 Task: Assign in the project ZoneTech the issue 'Upgrade the search functionality of a web application to improve accuracy and relevancy of search results' to the sprint 'Starburst'.
Action: Mouse moved to (101, 157)
Screenshot: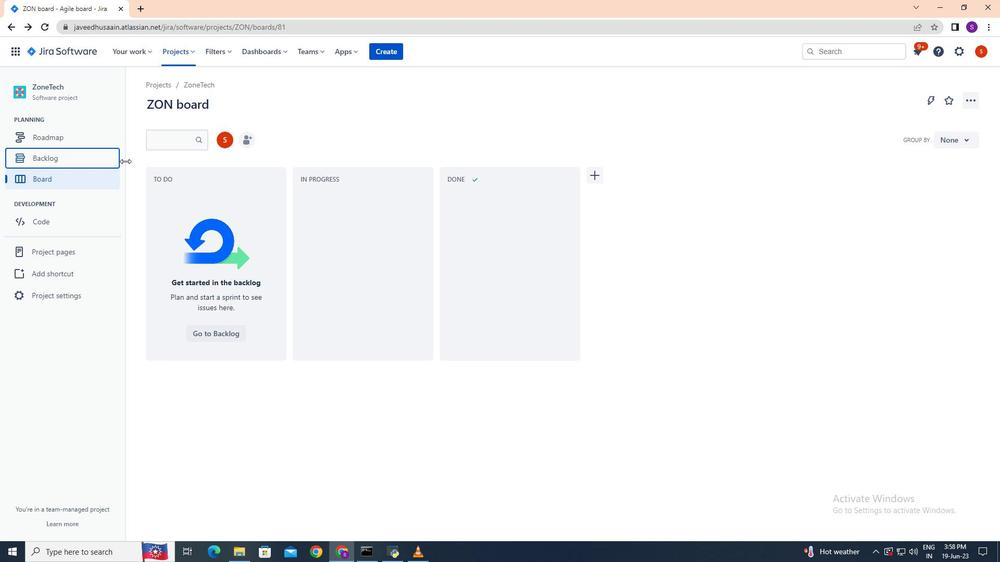 
Action: Mouse pressed left at (101, 157)
Screenshot: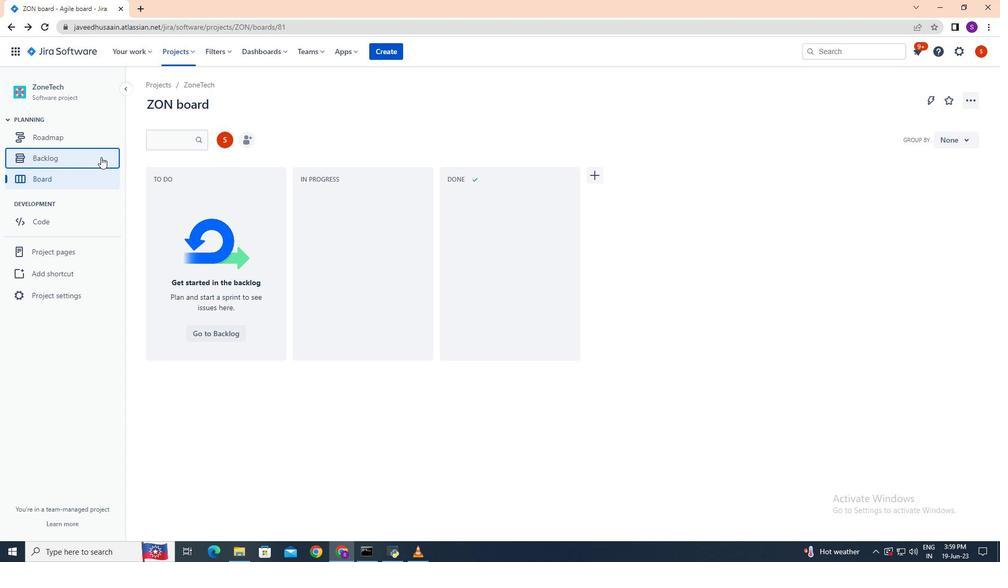 
Action: Mouse moved to (952, 275)
Screenshot: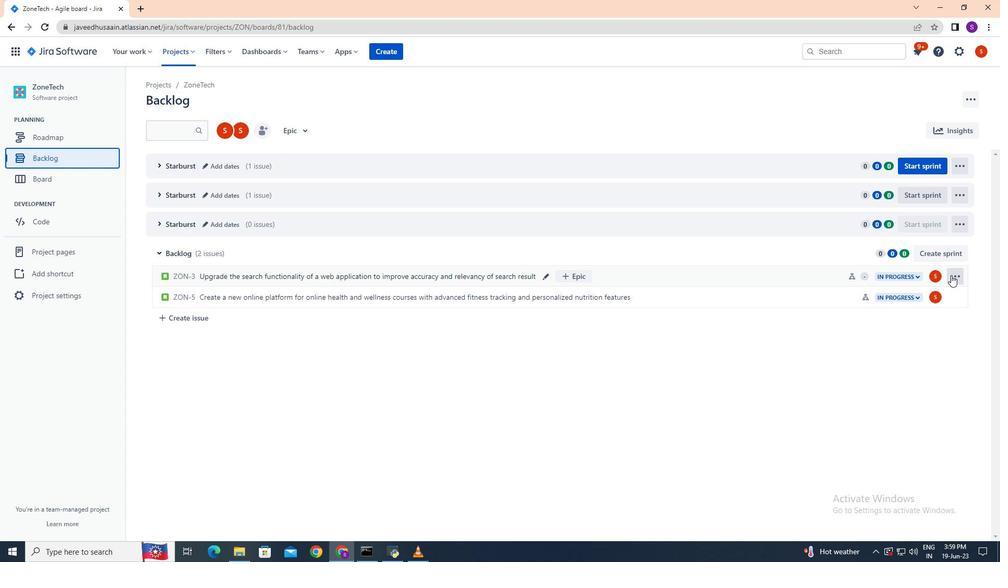 
Action: Mouse pressed left at (952, 275)
Screenshot: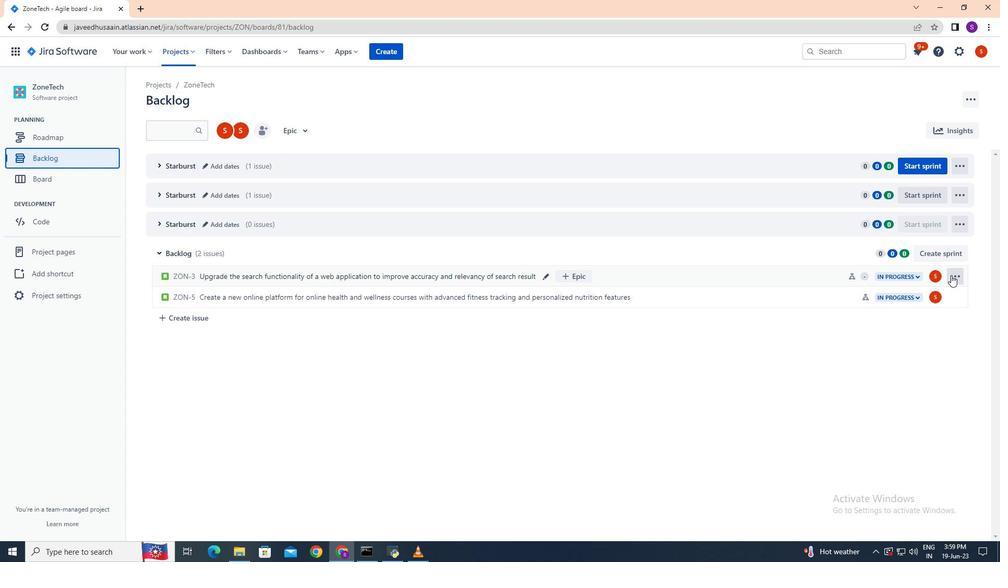 
Action: Mouse moved to (923, 431)
Screenshot: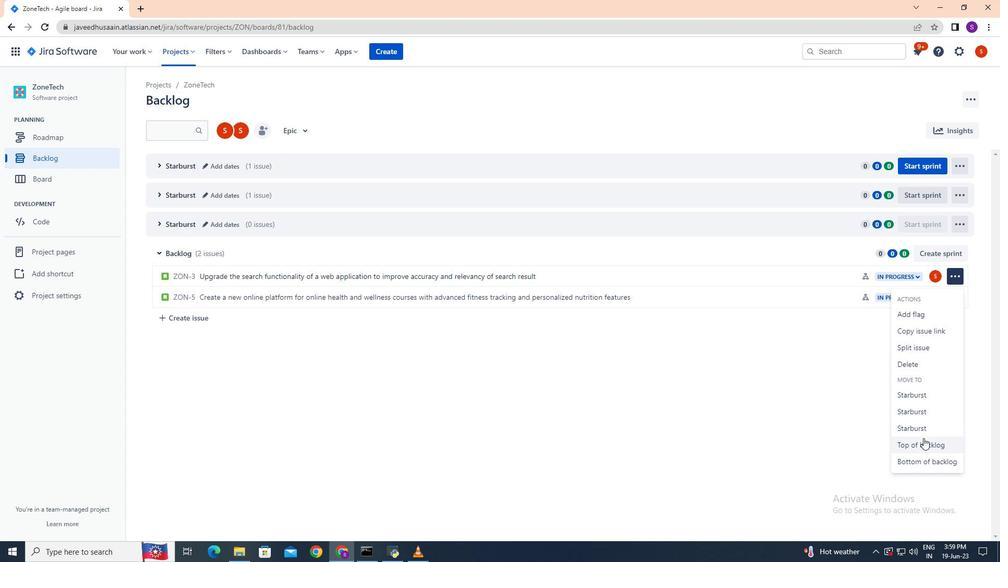 
Action: Mouse pressed left at (923, 431)
Screenshot: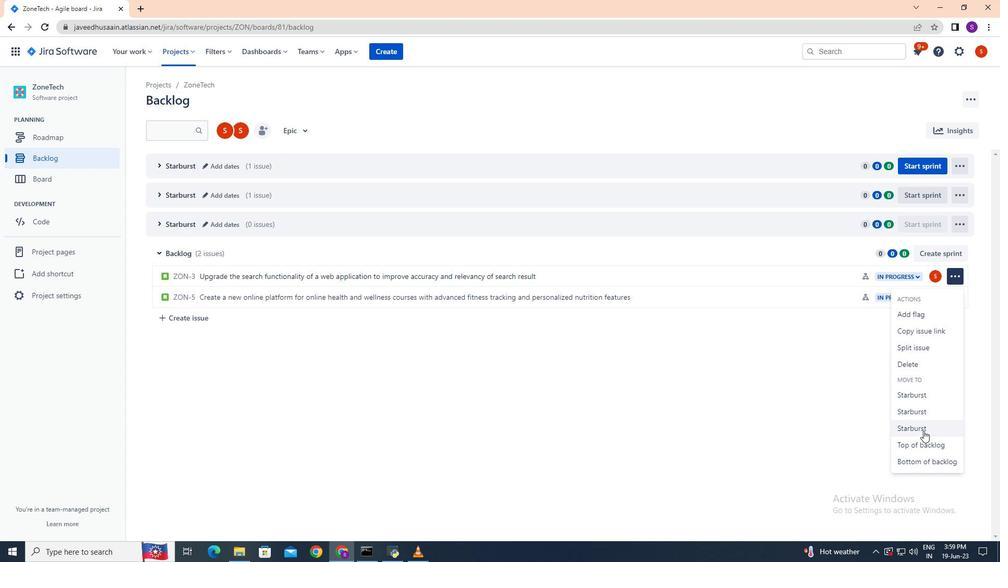 
